 Task: Use the formula "VAR" in spreadsheet "Project portfolio".
Action: Mouse moved to (102, 76)
Screenshot: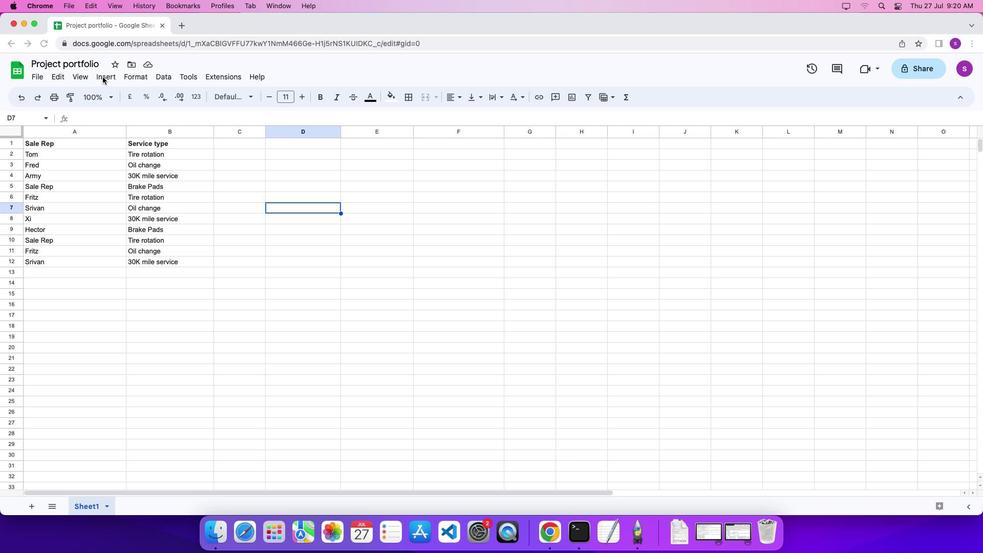 
Action: Mouse pressed left at (102, 76)
Screenshot: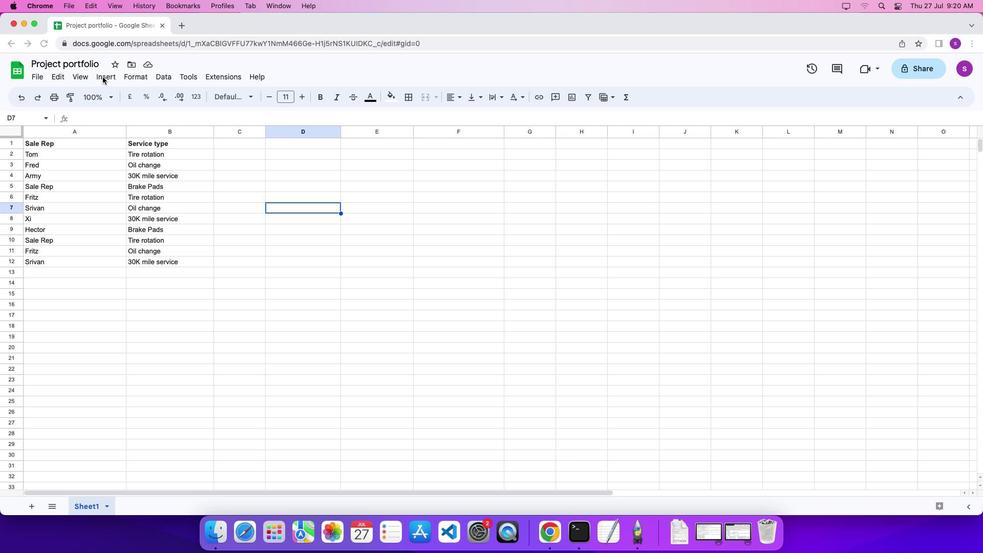 
Action: Mouse moved to (108, 78)
Screenshot: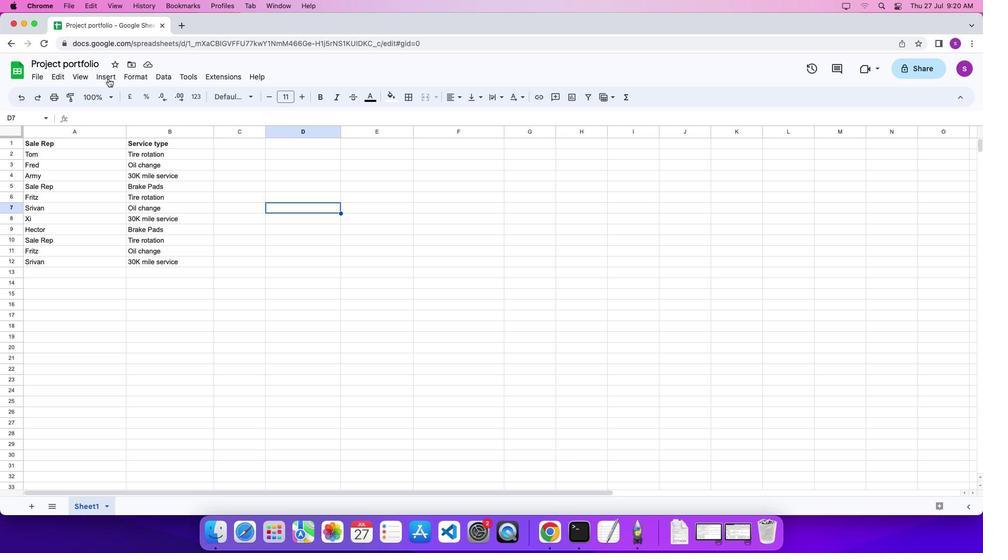 
Action: Mouse pressed left at (108, 78)
Screenshot: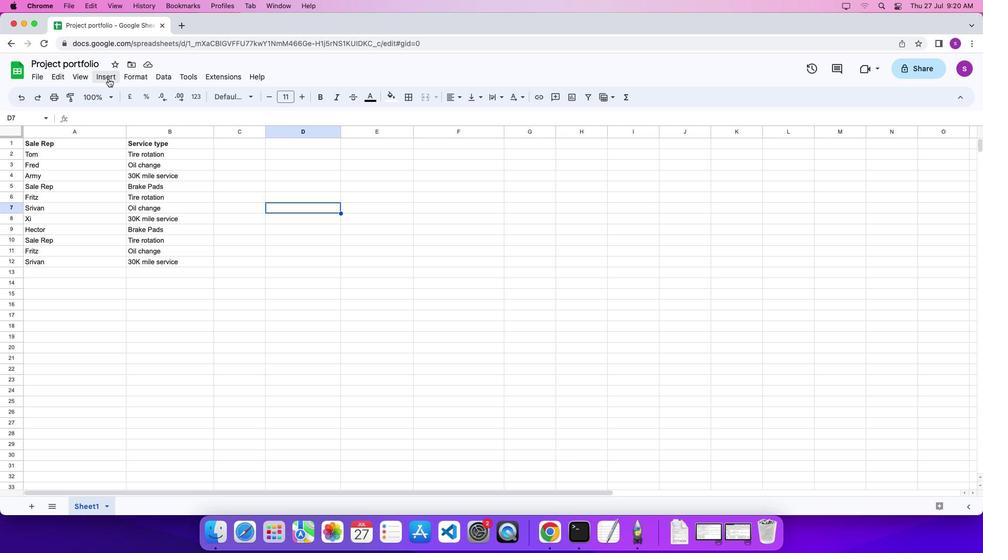 
Action: Mouse moved to (438, 443)
Screenshot: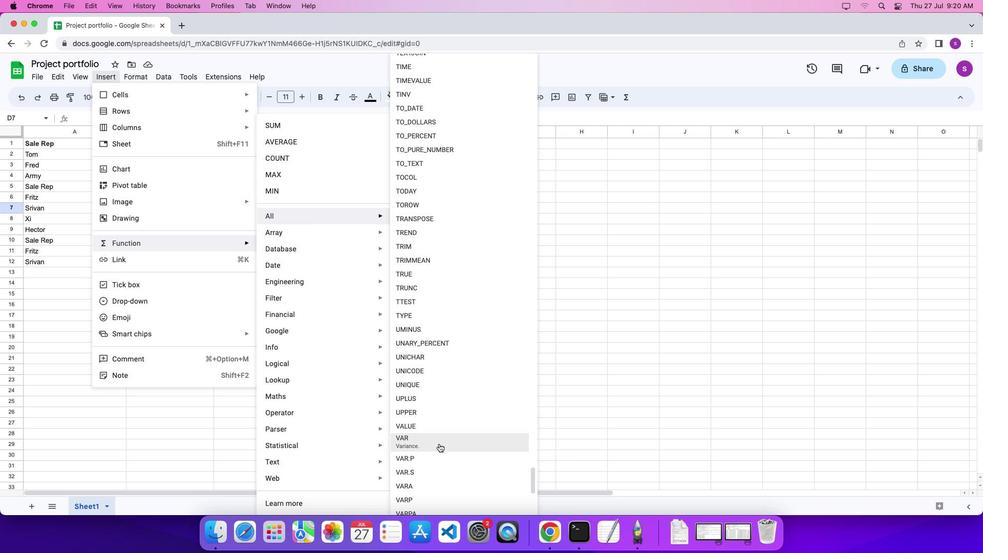 
Action: Mouse pressed left at (438, 443)
Screenshot: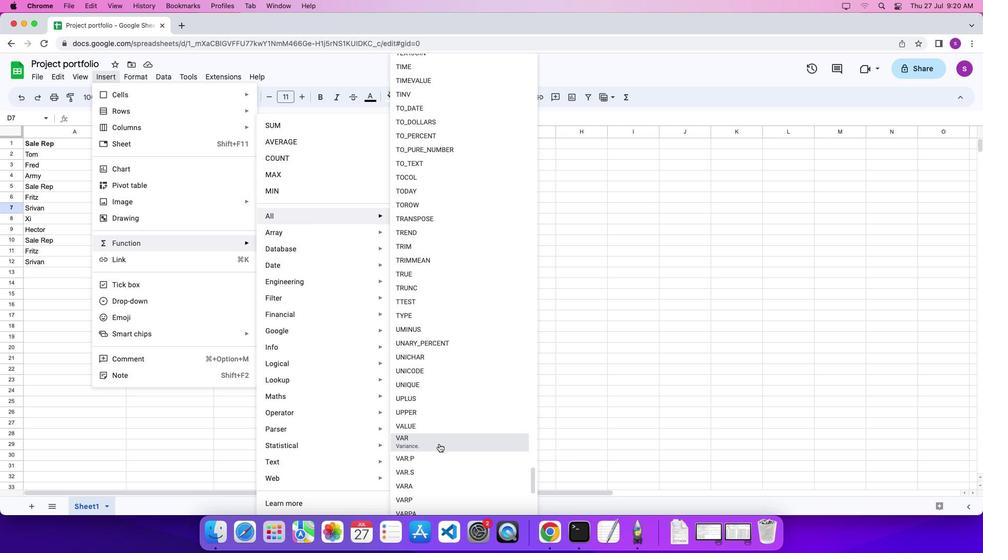 
Action: Mouse moved to (417, 348)
Screenshot: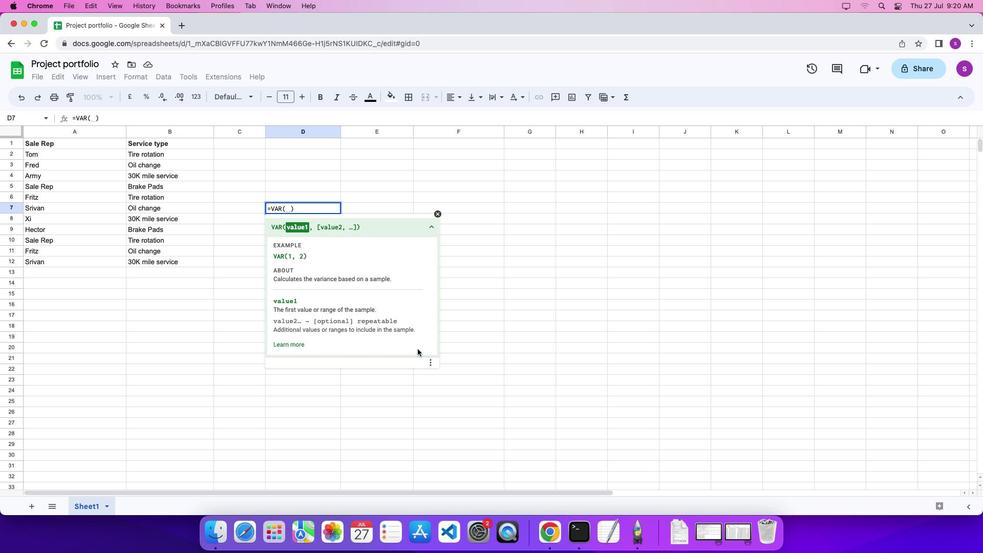 
Action: Key pressed '1'',''2''\x03'
Screenshot: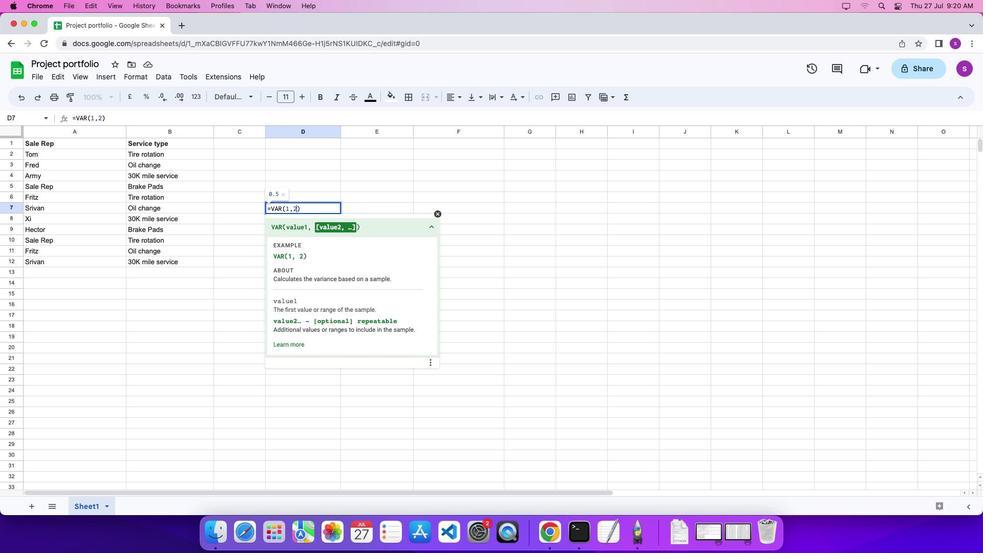 
